 Task: Create a task  Create a new online booking system for a conference center , assign it to team member softage.2@softage.net in the project AgileRapid and update the status of the task to  On Track  , set the priority of the task to High
Action: Mouse moved to (532, 443)
Screenshot: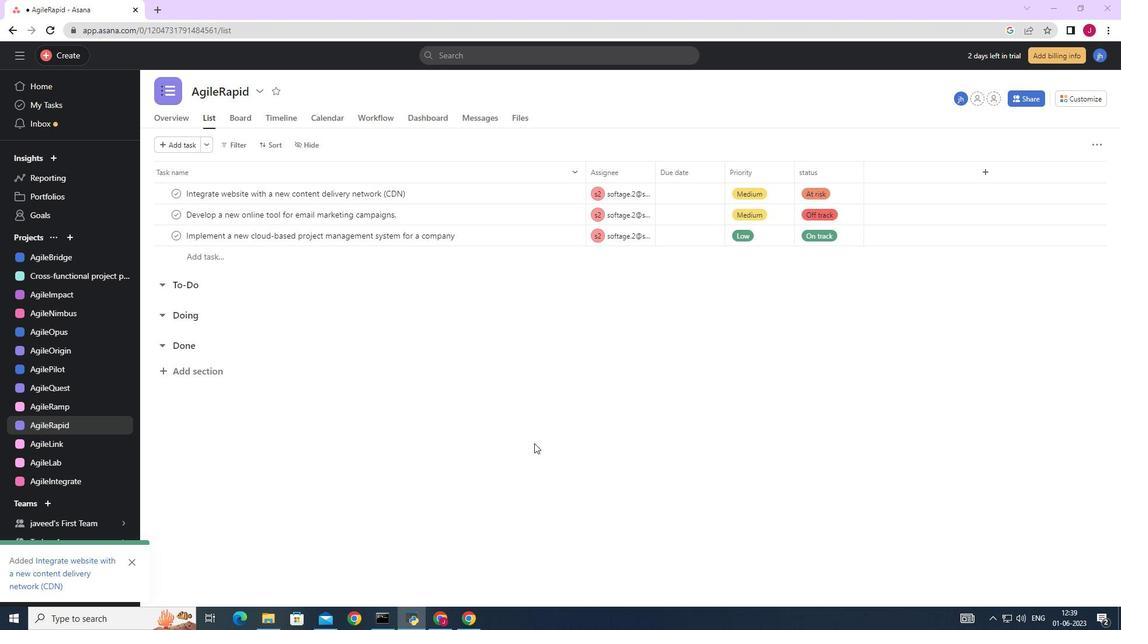 
Action: Mouse scrolled (532, 443) with delta (0, 0)
Screenshot: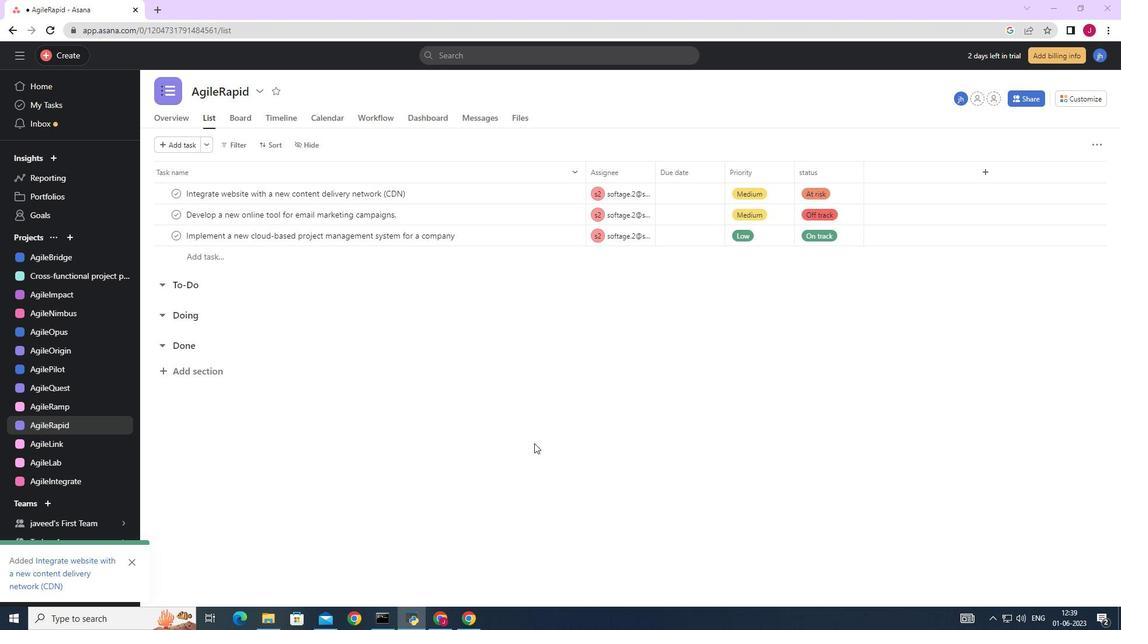 
Action: Mouse scrolled (532, 443) with delta (0, 0)
Screenshot: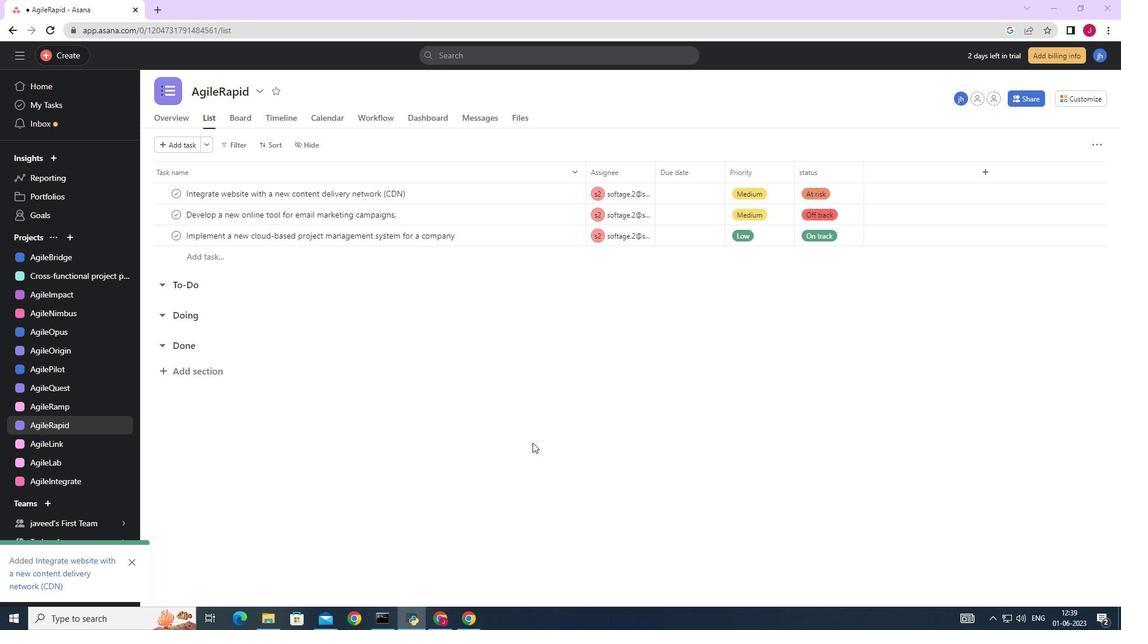 
Action: Mouse scrolled (532, 443) with delta (0, 0)
Screenshot: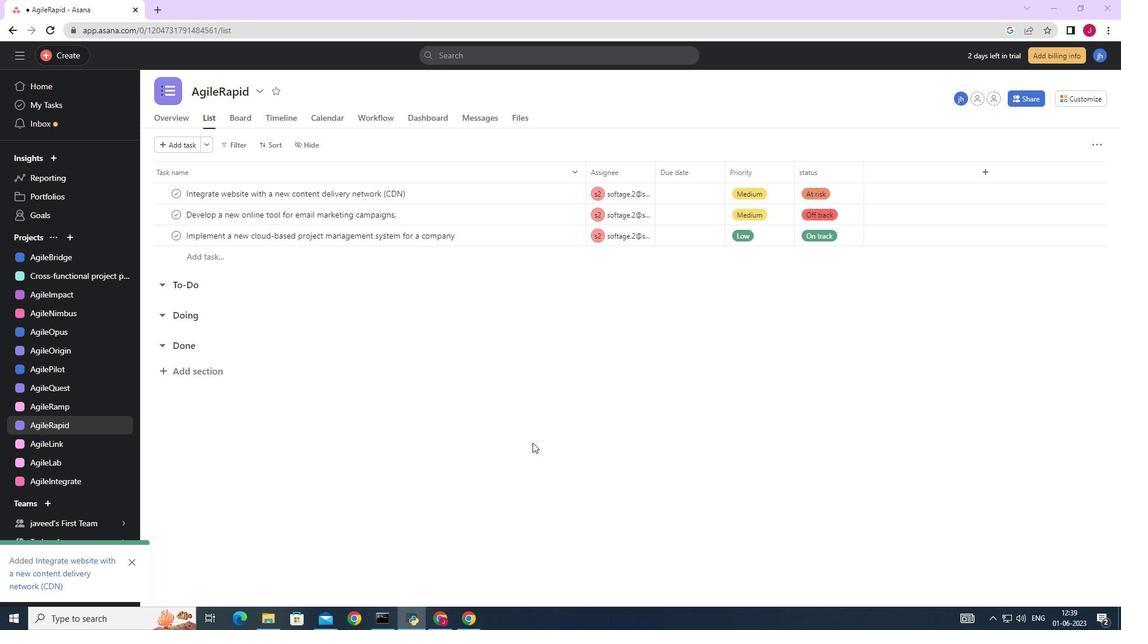 
Action: Mouse scrolled (532, 443) with delta (0, 0)
Screenshot: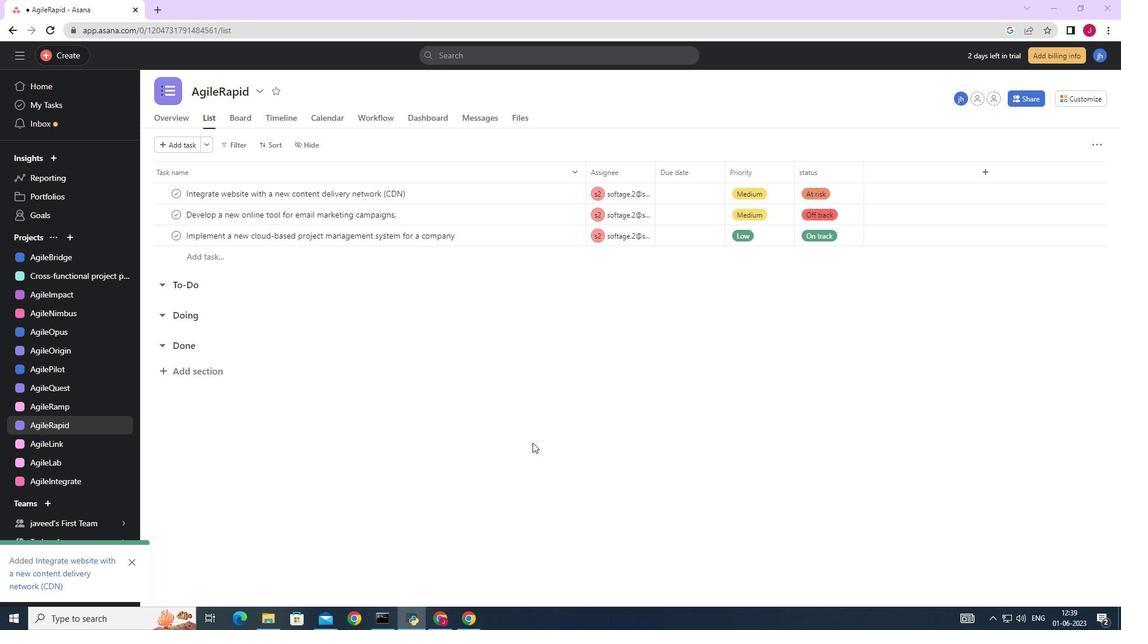 
Action: Mouse scrolled (532, 442) with delta (0, 0)
Screenshot: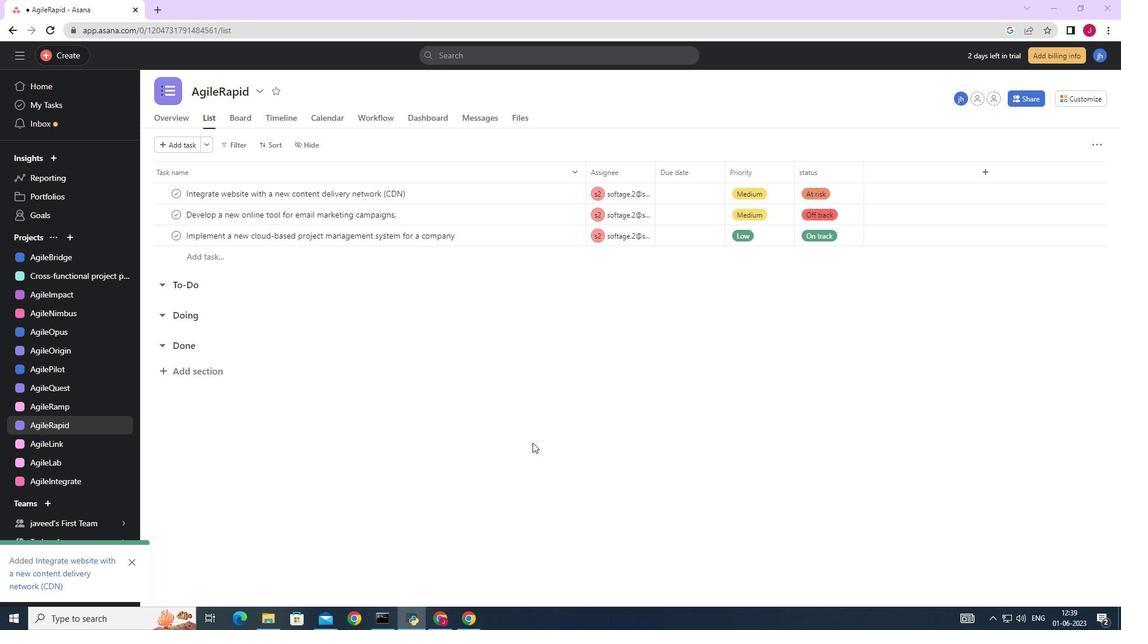 
Action: Mouse scrolled (532, 442) with delta (0, 0)
Screenshot: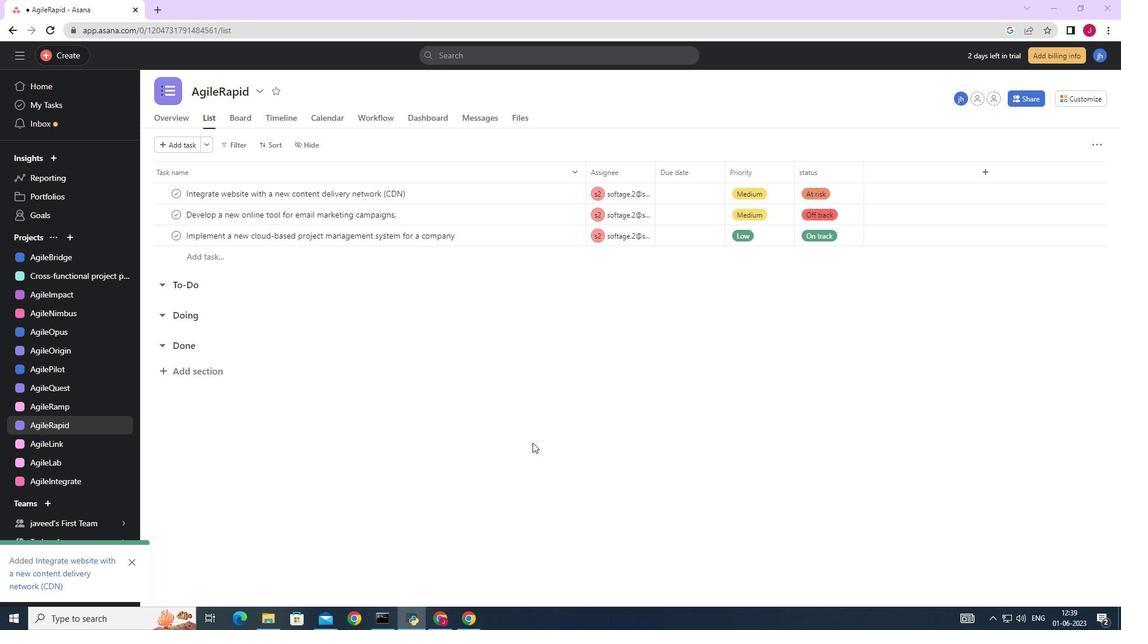 
Action: Mouse scrolled (532, 442) with delta (0, 0)
Screenshot: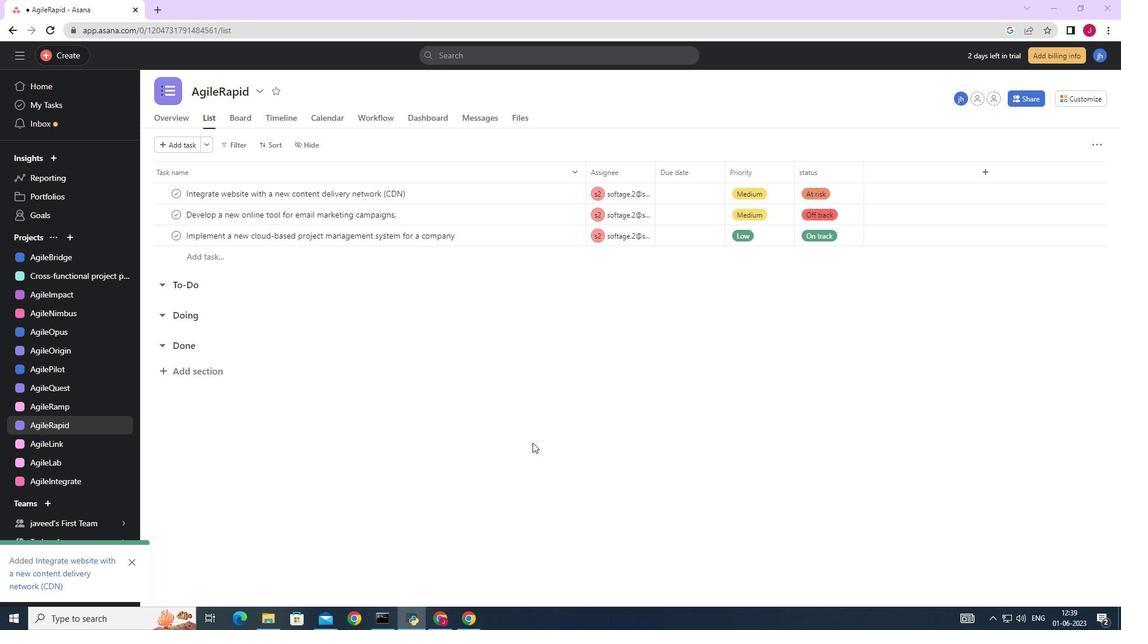 
Action: Mouse scrolled (532, 442) with delta (0, 0)
Screenshot: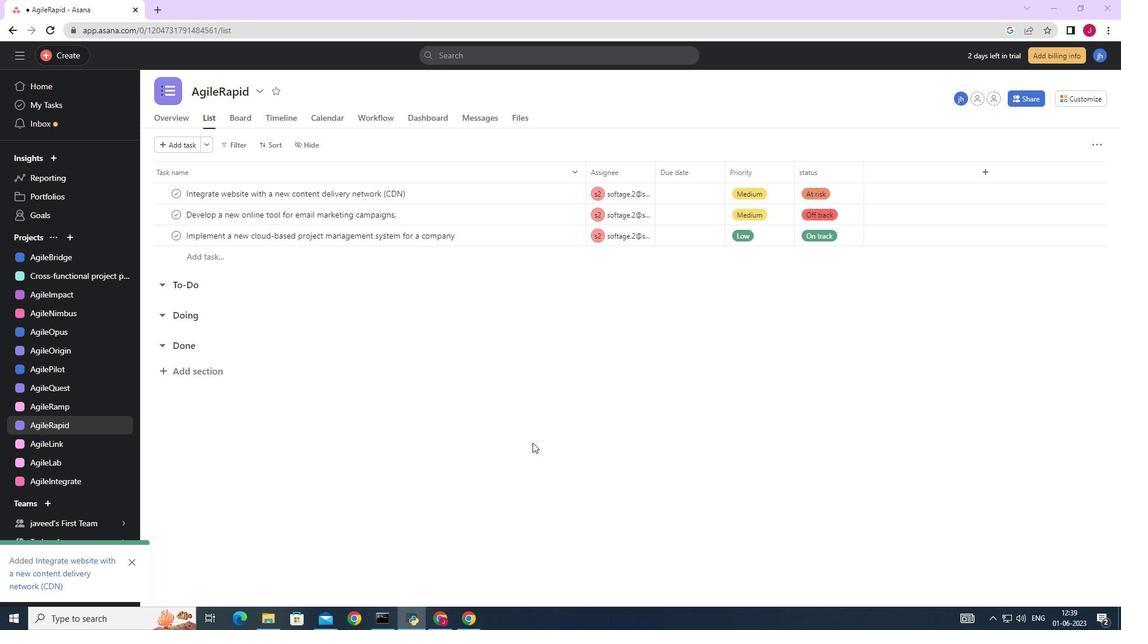 
Action: Mouse scrolled (532, 443) with delta (0, 0)
Screenshot: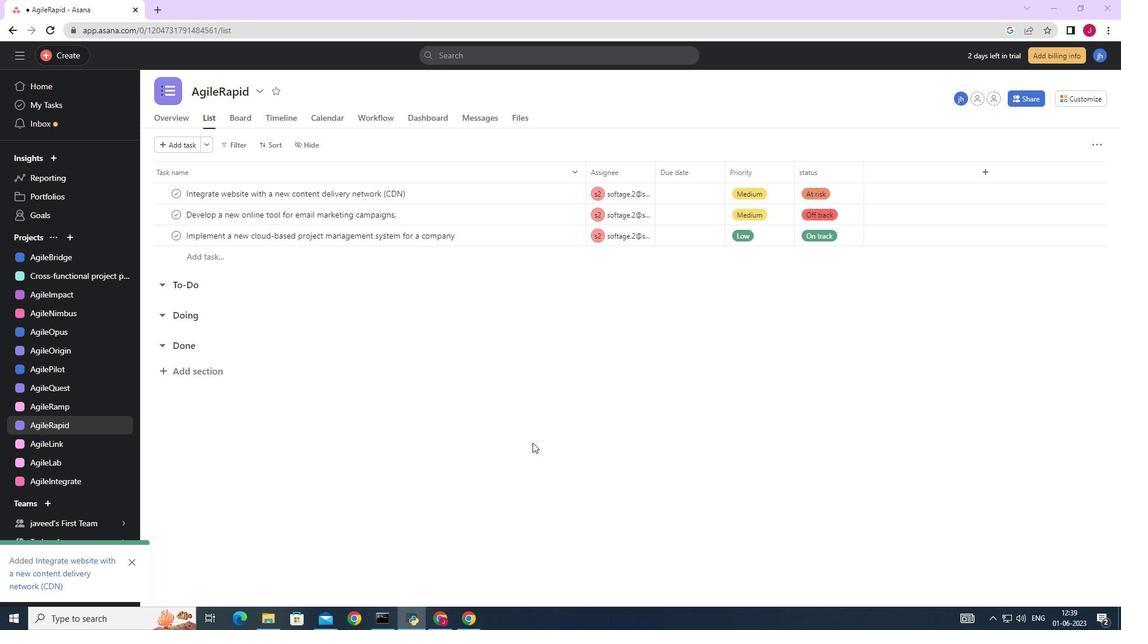 
Action: Mouse scrolled (532, 443) with delta (0, 0)
Screenshot: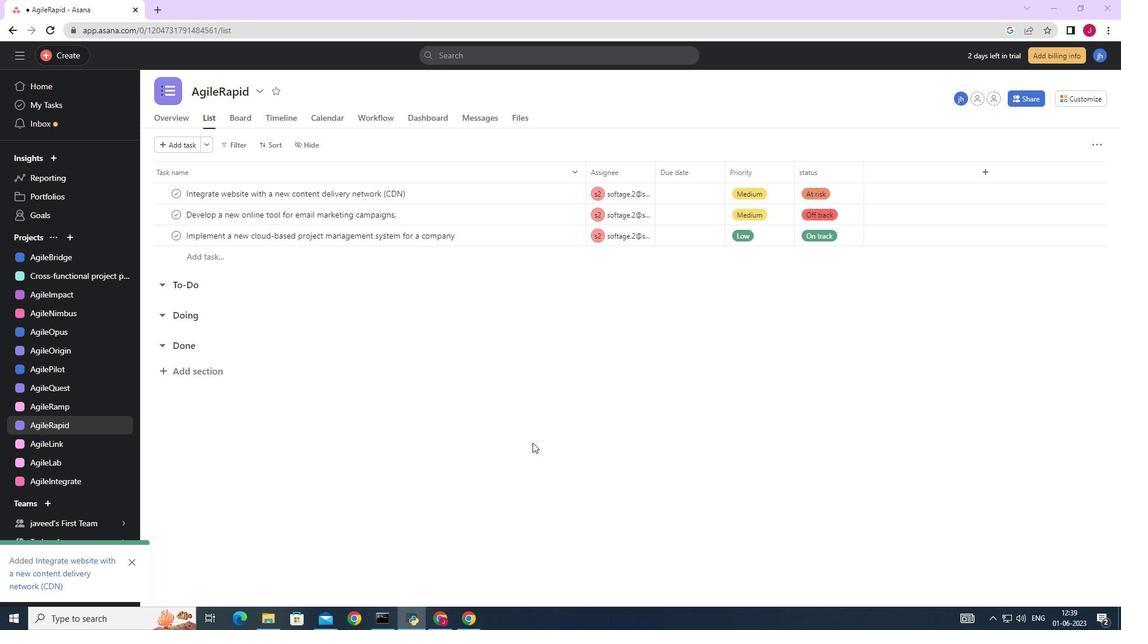 
Action: Mouse scrolled (532, 443) with delta (0, 0)
Screenshot: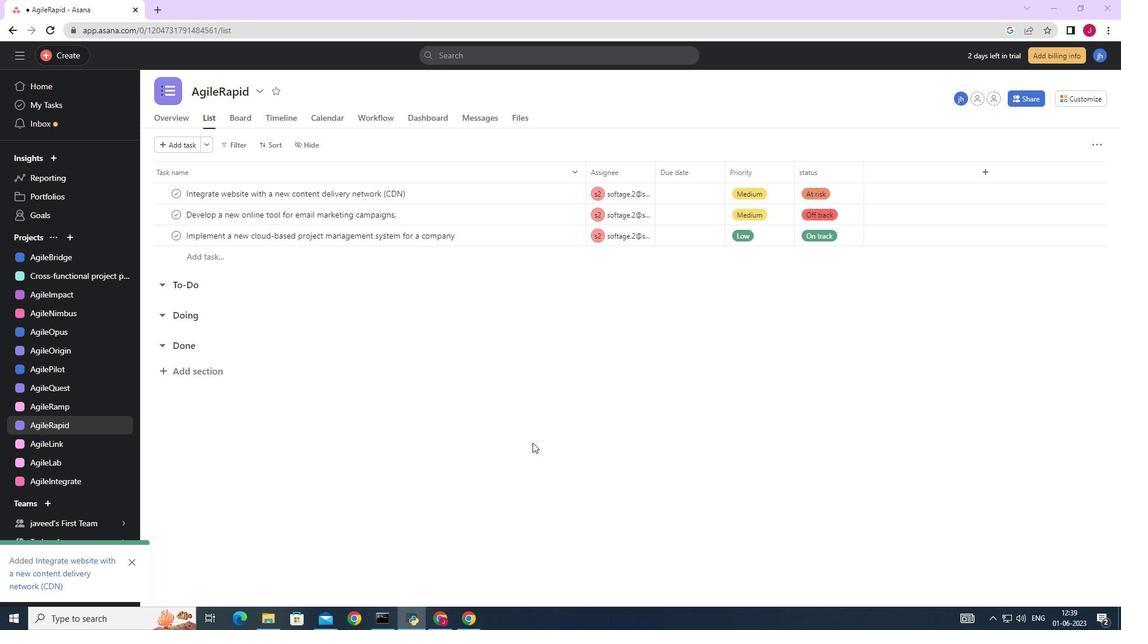 
Action: Mouse scrolled (532, 443) with delta (0, 0)
Screenshot: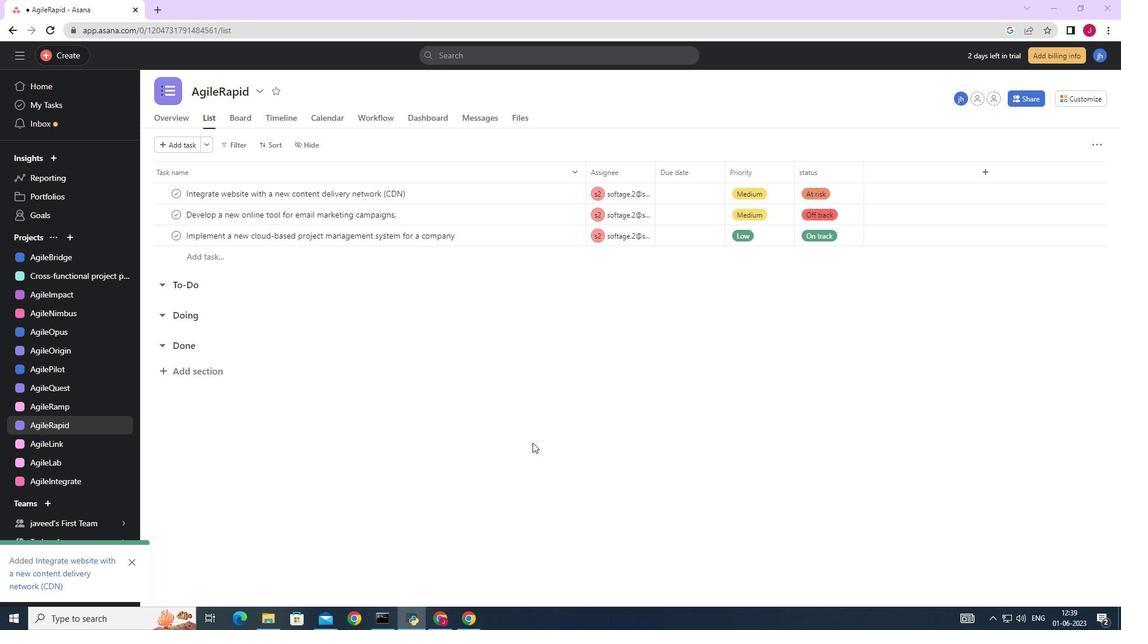 
Action: Mouse scrolled (532, 442) with delta (0, 0)
Screenshot: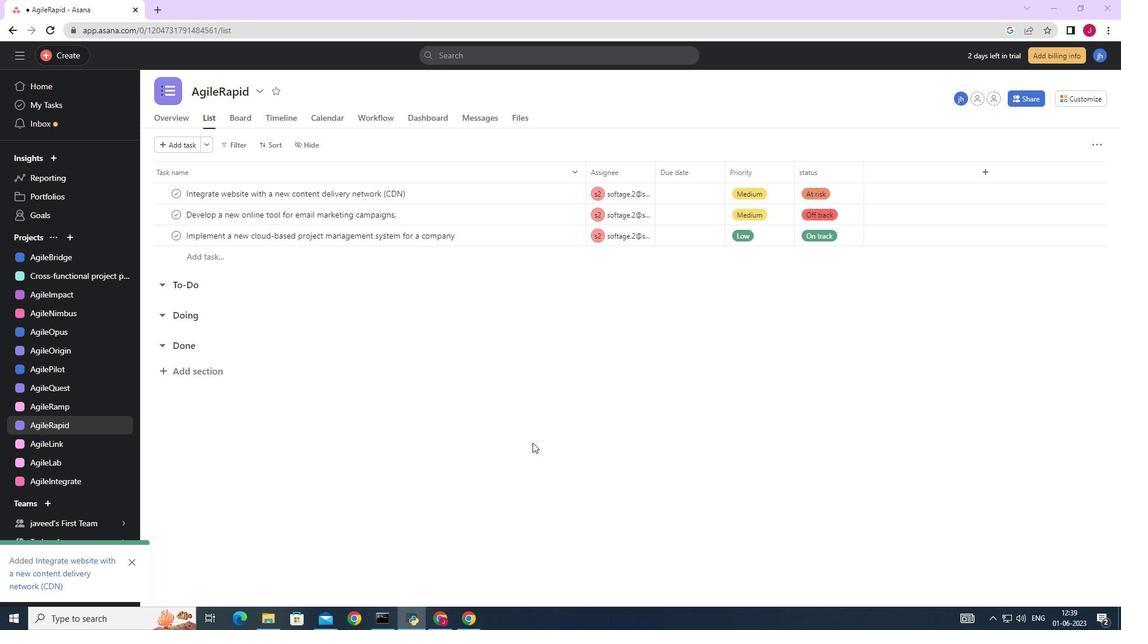 
Action: Mouse scrolled (532, 442) with delta (0, 0)
Screenshot: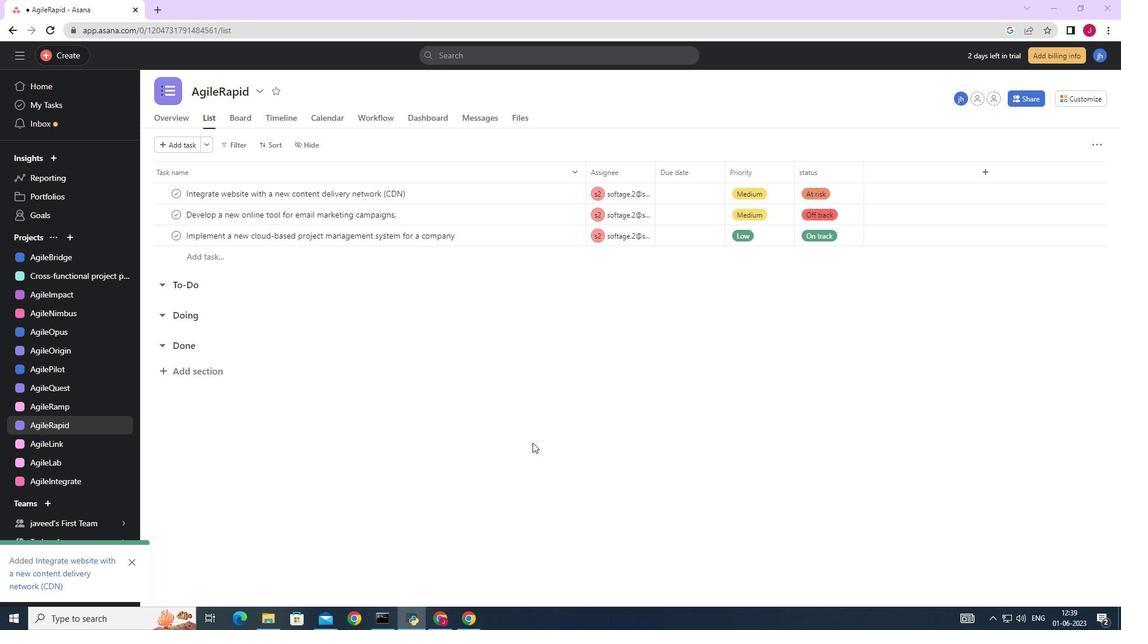 
Action: Mouse scrolled (532, 442) with delta (0, 0)
Screenshot: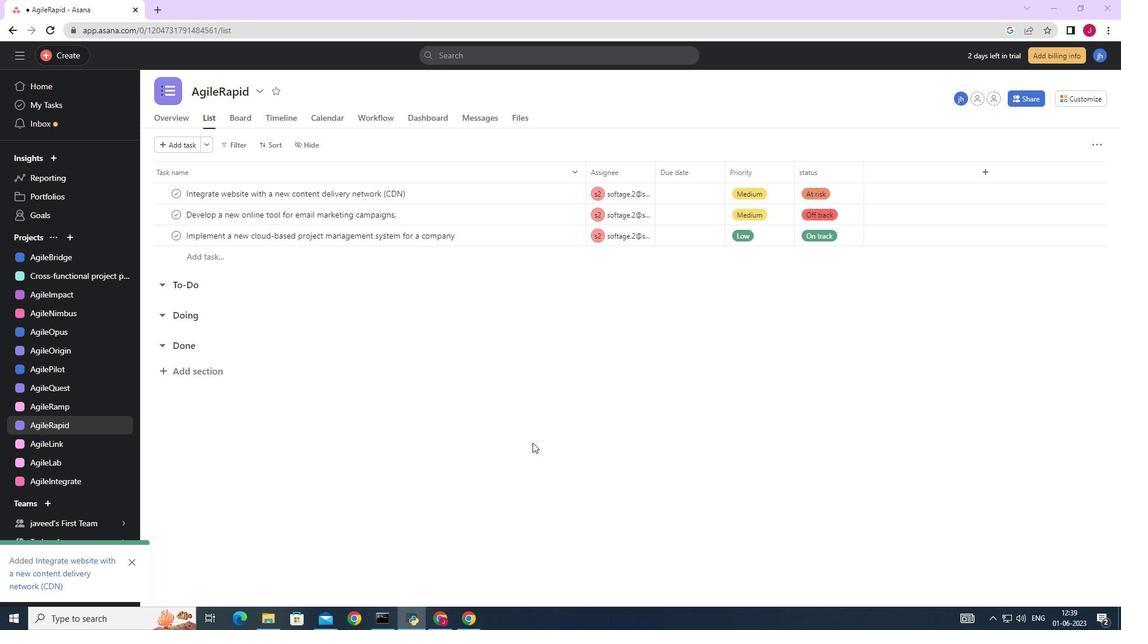 
Action: Mouse scrolled (532, 443) with delta (0, 0)
Screenshot: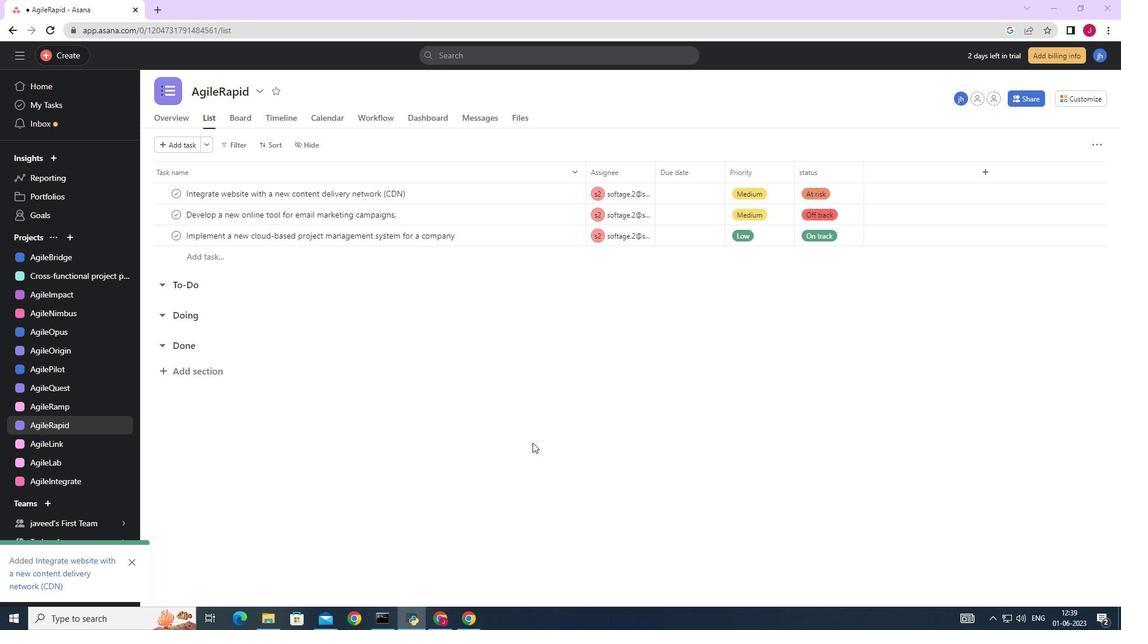 
Action: Mouse scrolled (532, 443) with delta (0, 0)
Screenshot: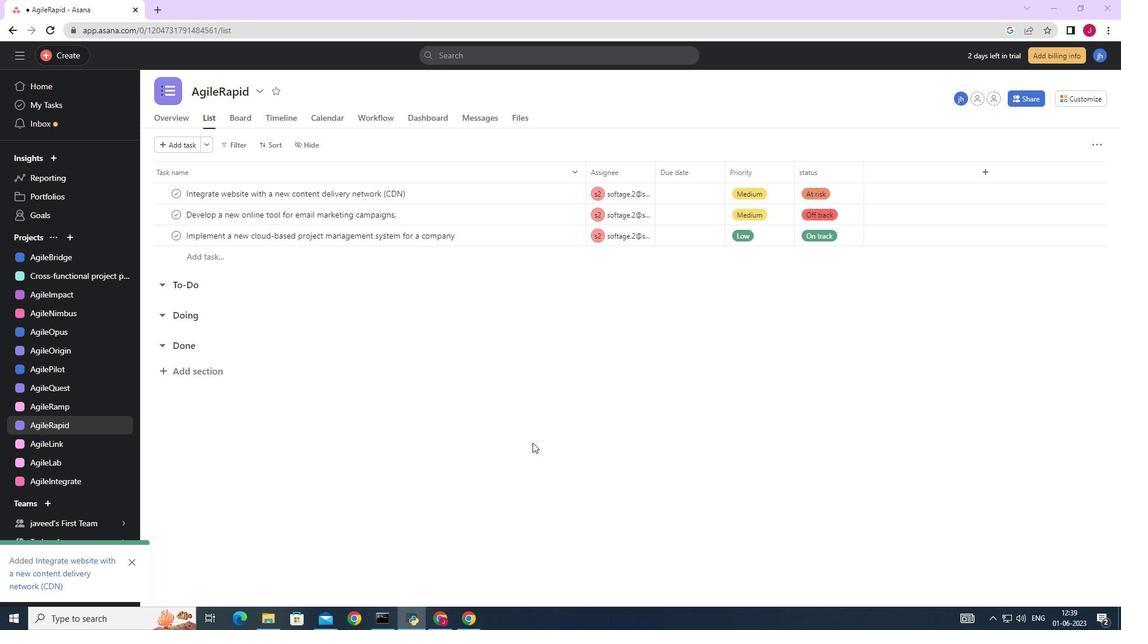 
Action: Mouse scrolled (532, 443) with delta (0, 0)
Screenshot: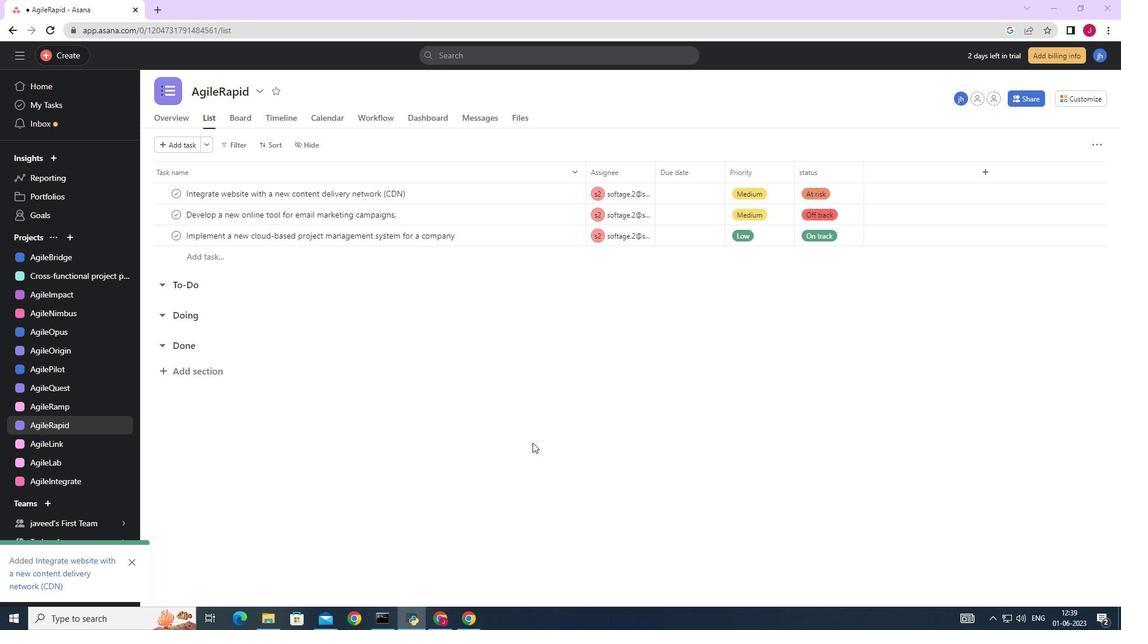 
Action: Mouse scrolled (532, 443) with delta (0, 0)
Screenshot: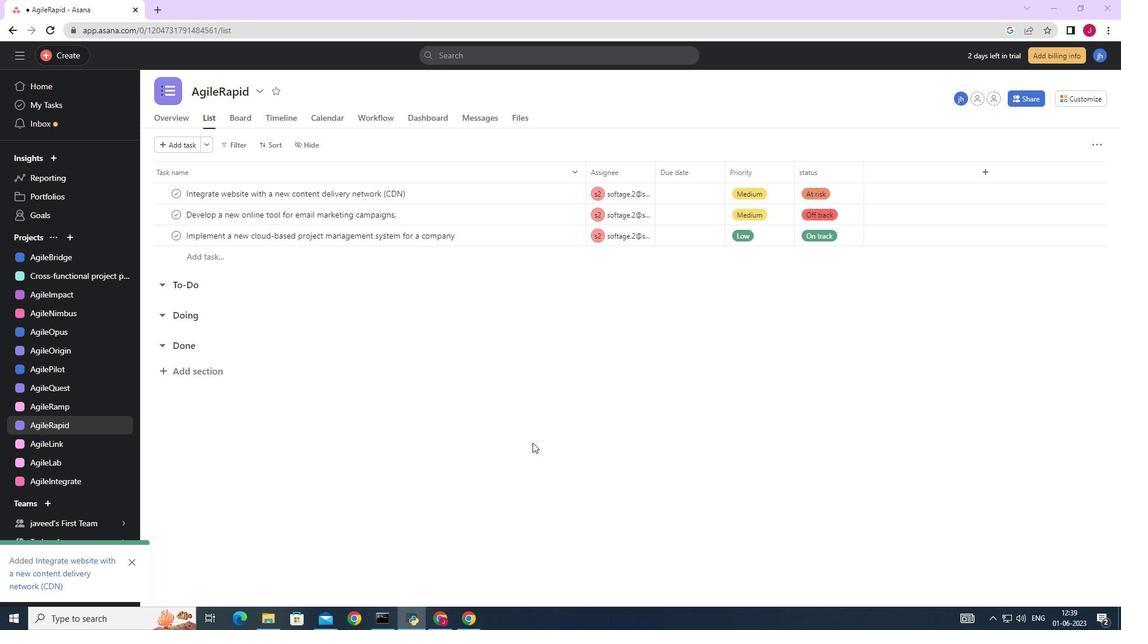 
Action: Mouse moved to (69, 58)
Screenshot: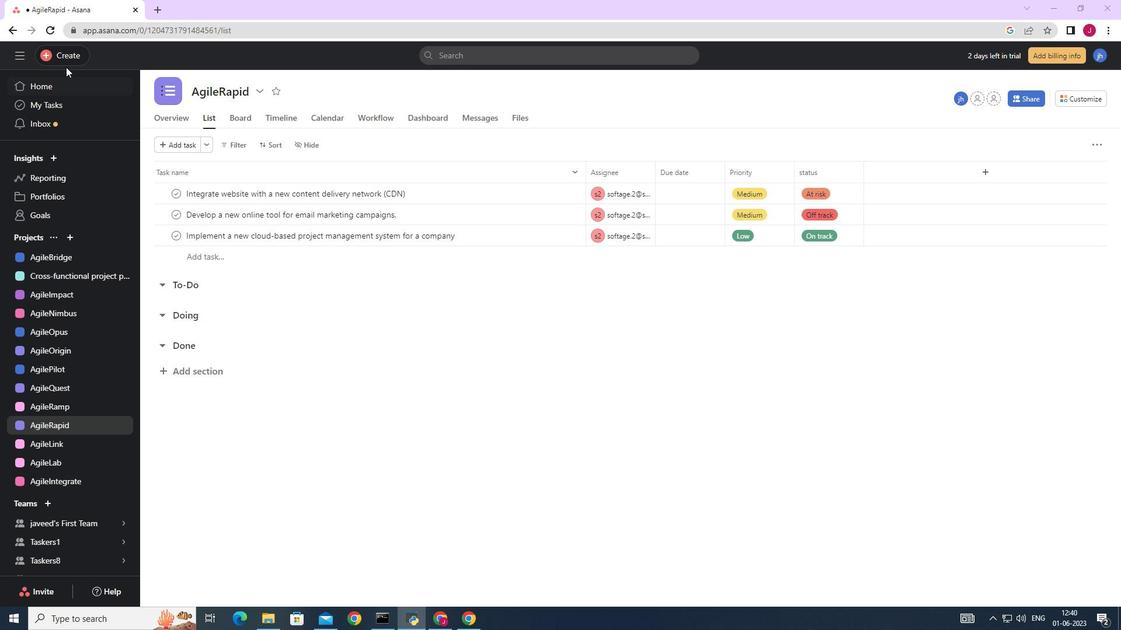 
Action: Mouse pressed left at (69, 58)
Screenshot: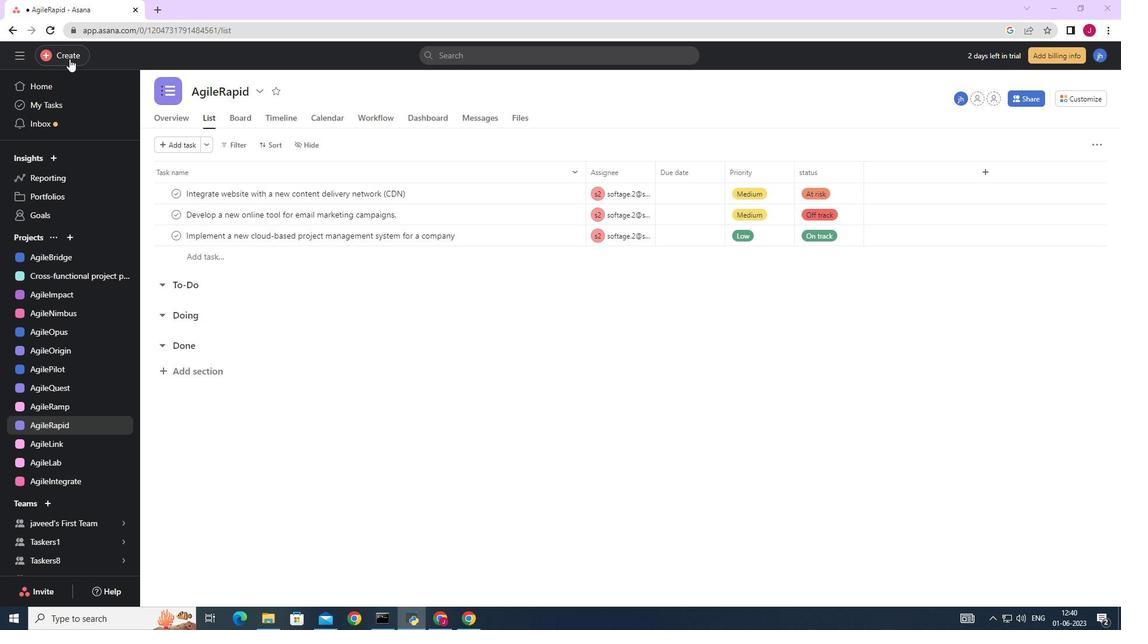 
Action: Mouse moved to (154, 56)
Screenshot: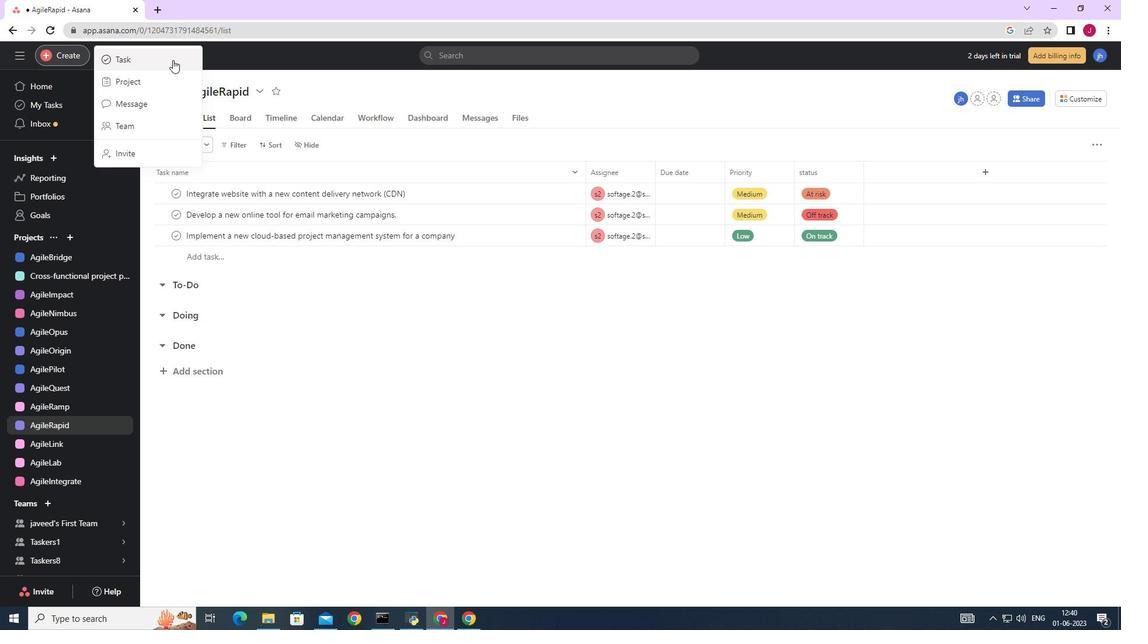 
Action: Mouse pressed left at (154, 56)
Screenshot: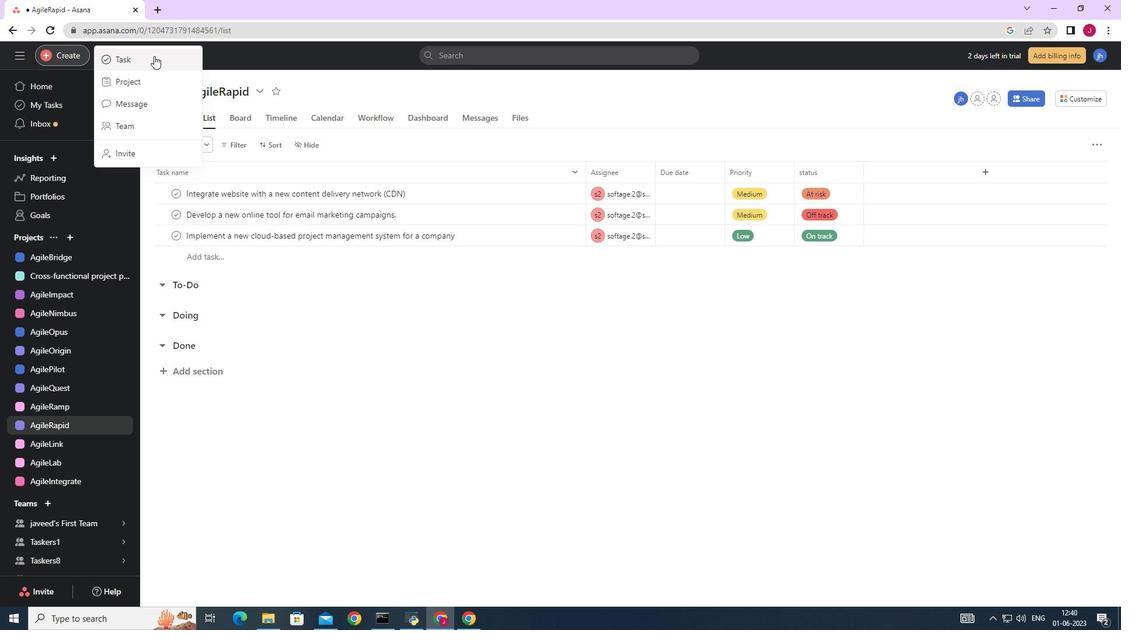 
Action: Mouse moved to (914, 387)
Screenshot: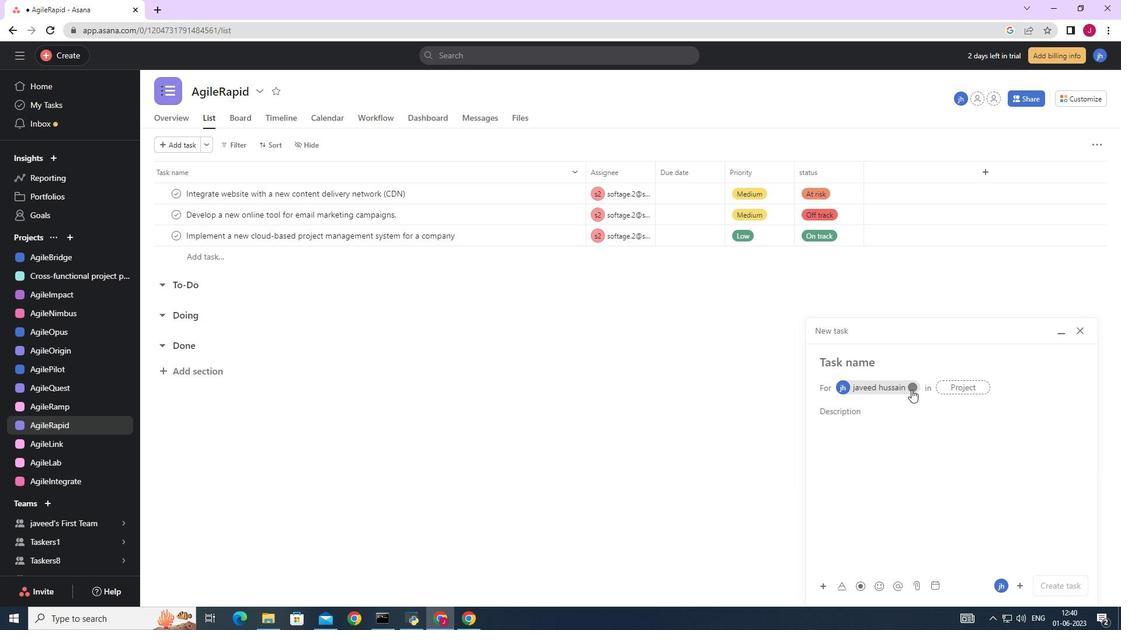 
Action: Mouse pressed left at (914, 387)
Screenshot: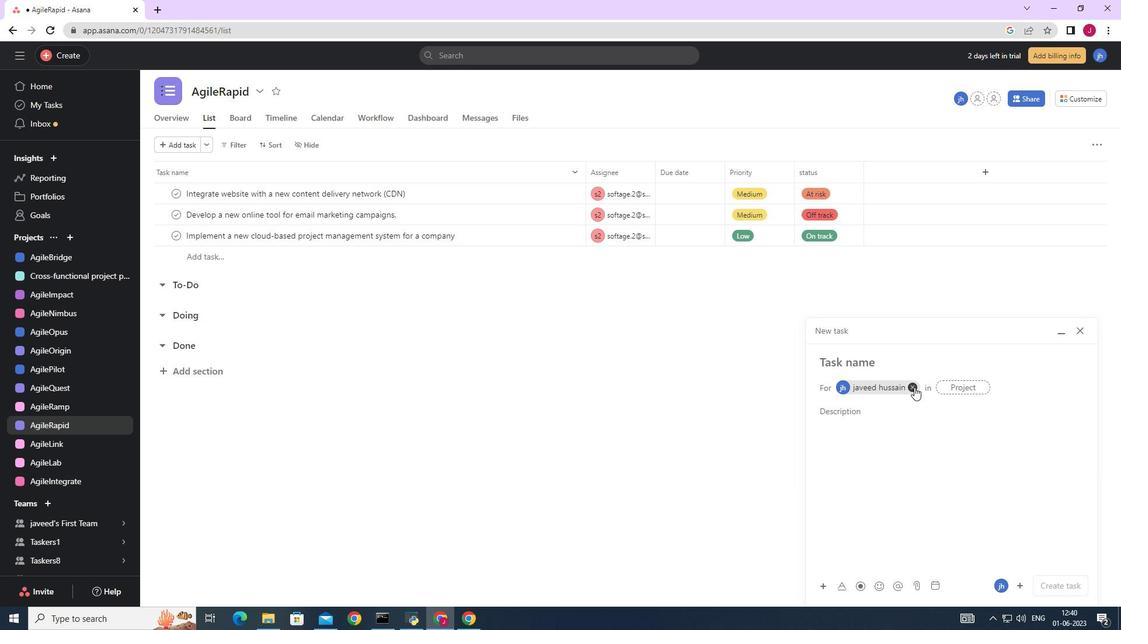 
Action: Mouse moved to (850, 362)
Screenshot: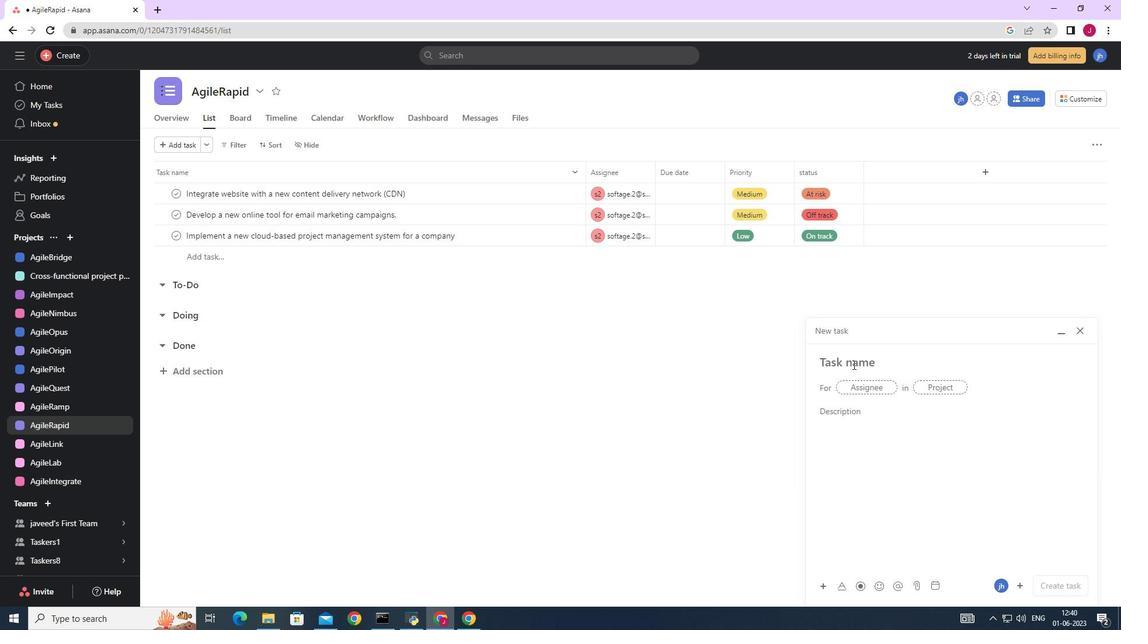 
Action: Mouse pressed left at (850, 362)
Screenshot: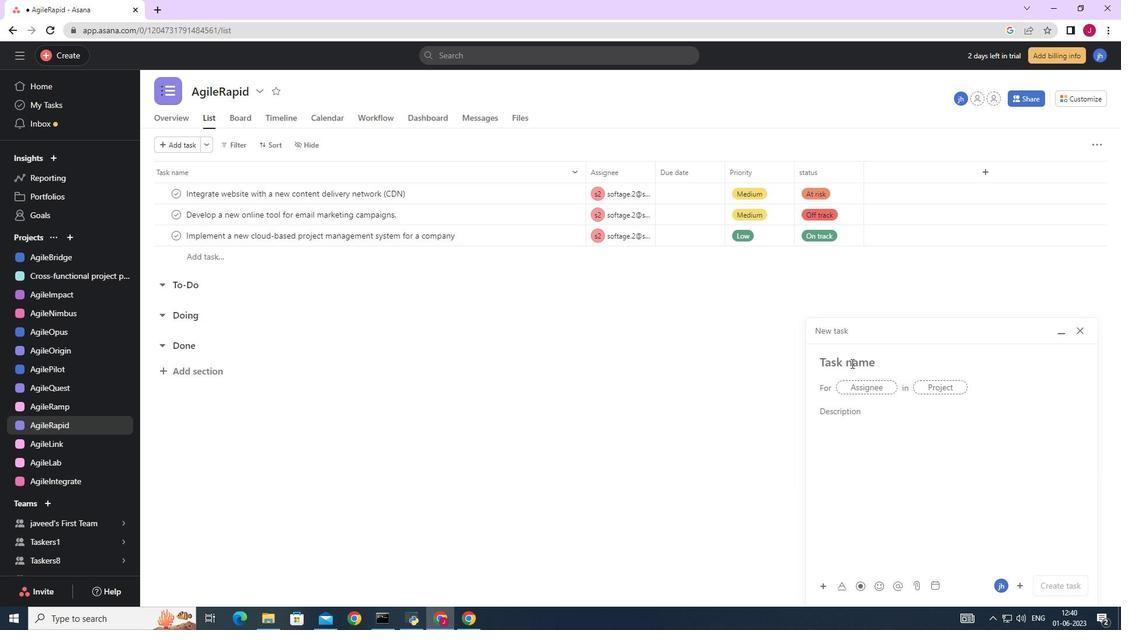 
Action: Key pressed <Key.caps_lock><Key.caps_lock>c<Key.caps_lock>RET<Key.backspace>ATE<Key.space>A<Key.space>NEW<Key.space><Key.caps_lock>o<Key.caps_lock>NLINE<Key.space>BOOKING<Key.space>SYSTEM<Key.space>FOR<Key.space>A<Key.space>C<Key.backspace>CONFERENCE<Key.space>CENTER
Screenshot: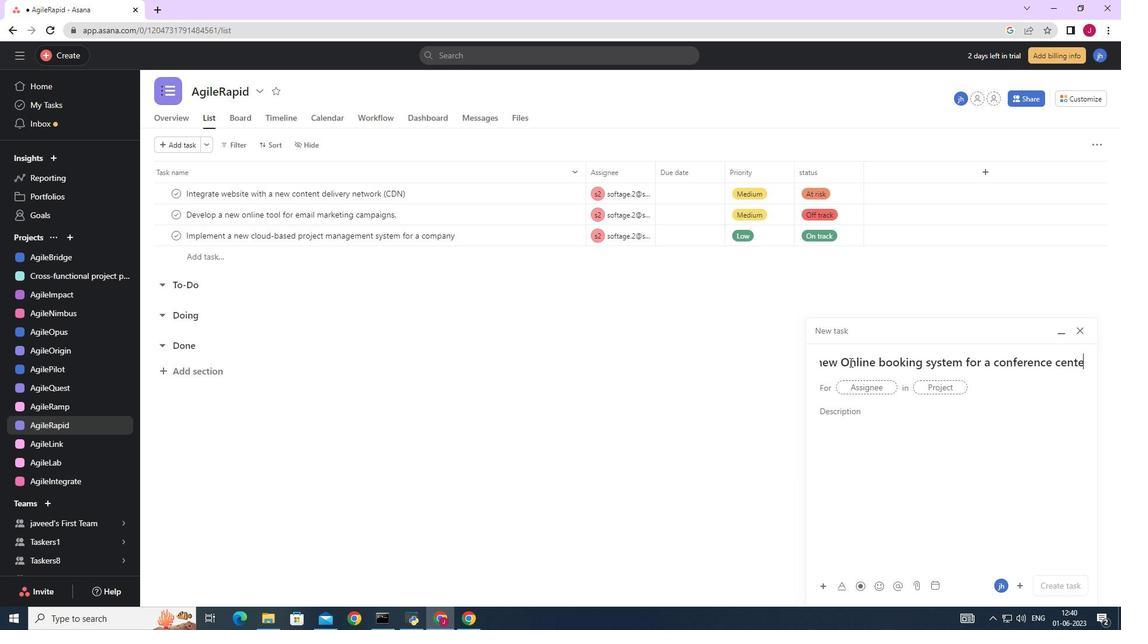 
Action: Mouse moved to (876, 393)
Screenshot: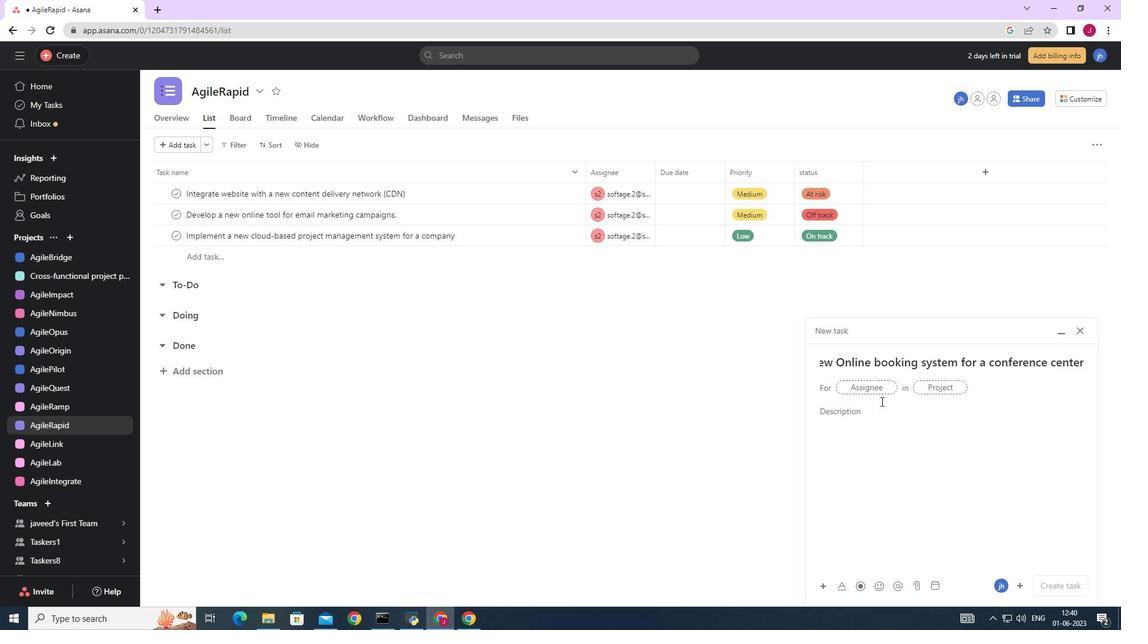 
Action: Mouse pressed left at (876, 393)
Screenshot: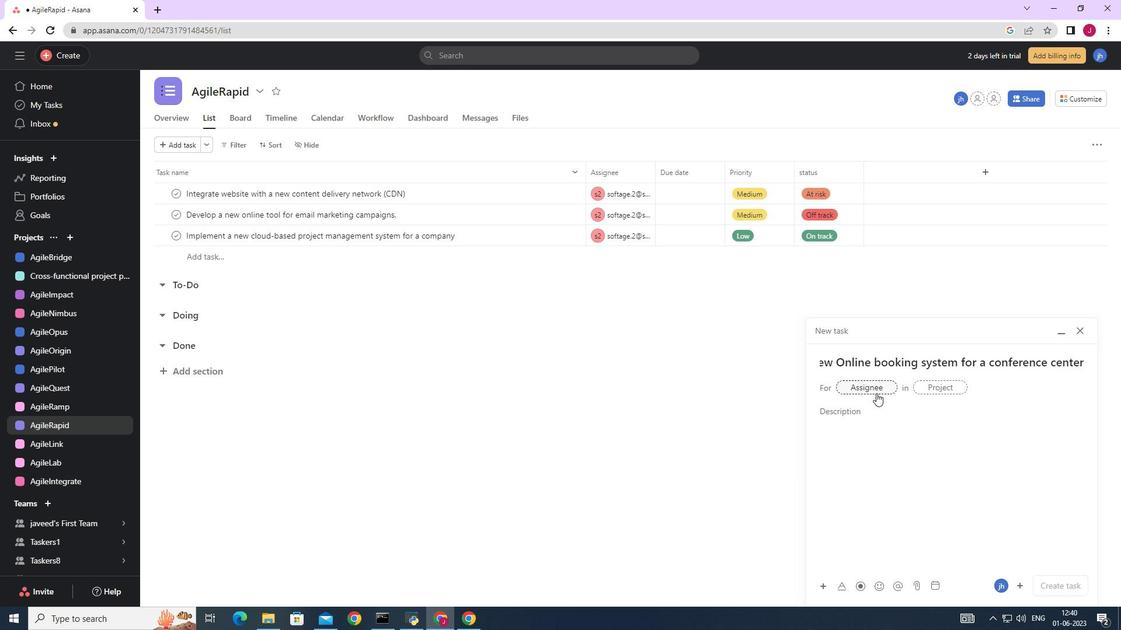
Action: Key pressed SOFTAGE.2
Screenshot: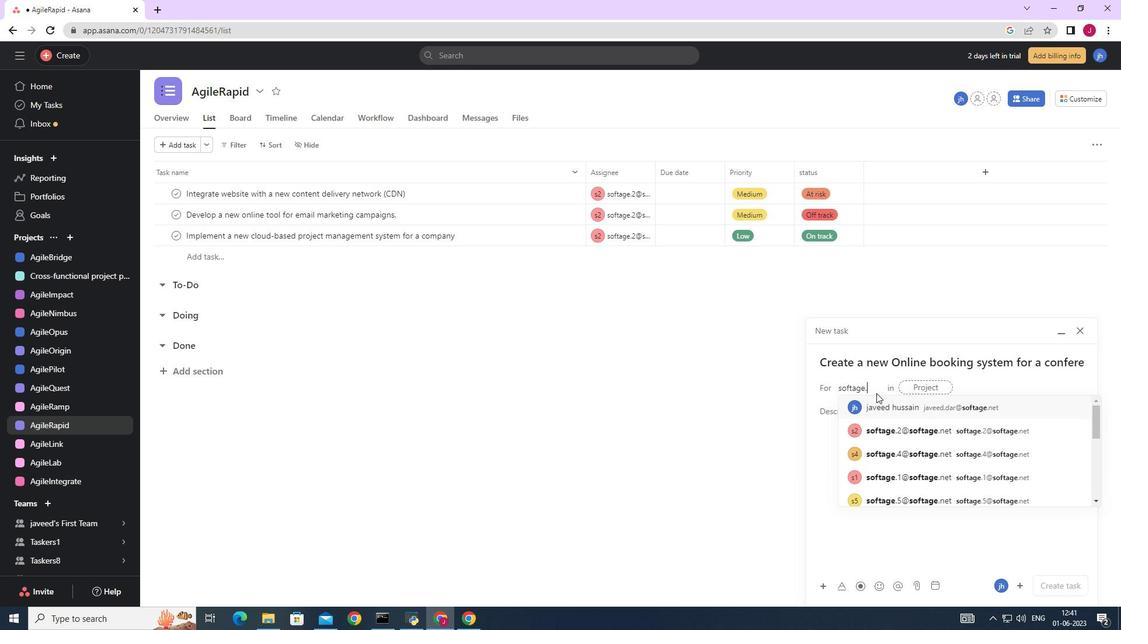 
Action: Mouse moved to (891, 408)
Screenshot: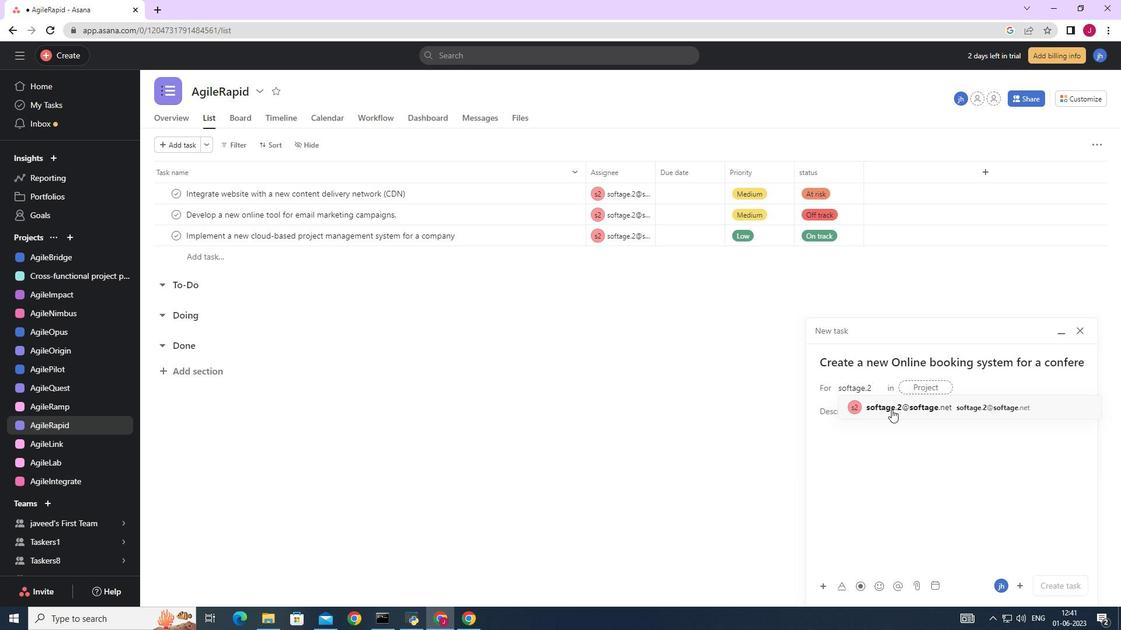 
Action: Mouse pressed left at (891, 408)
Screenshot: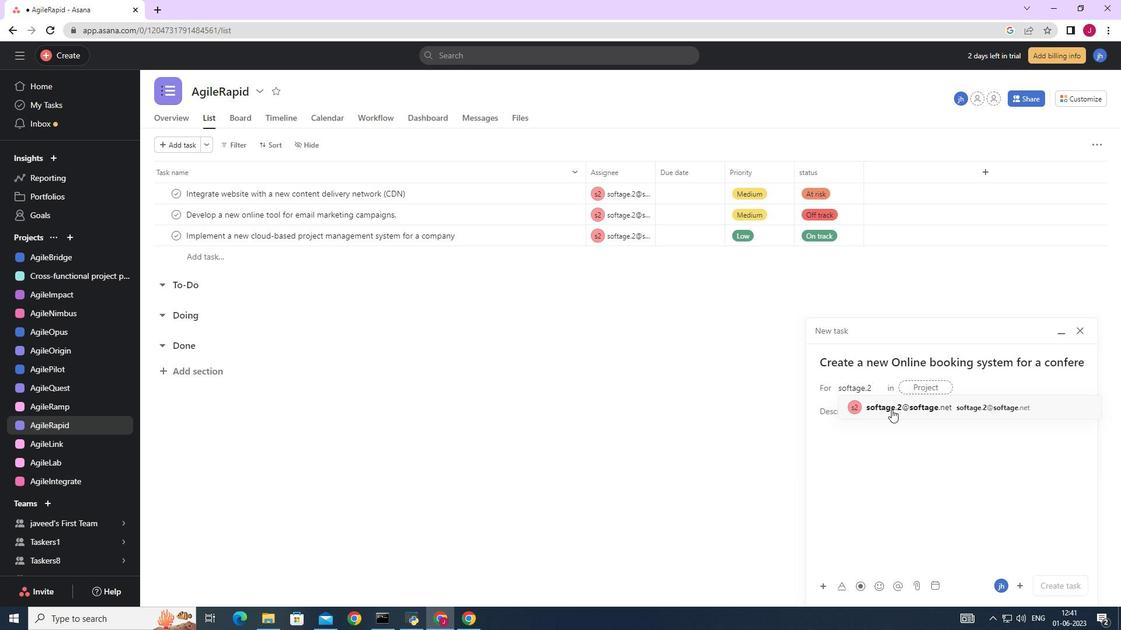 
Action: Mouse moved to (739, 405)
Screenshot: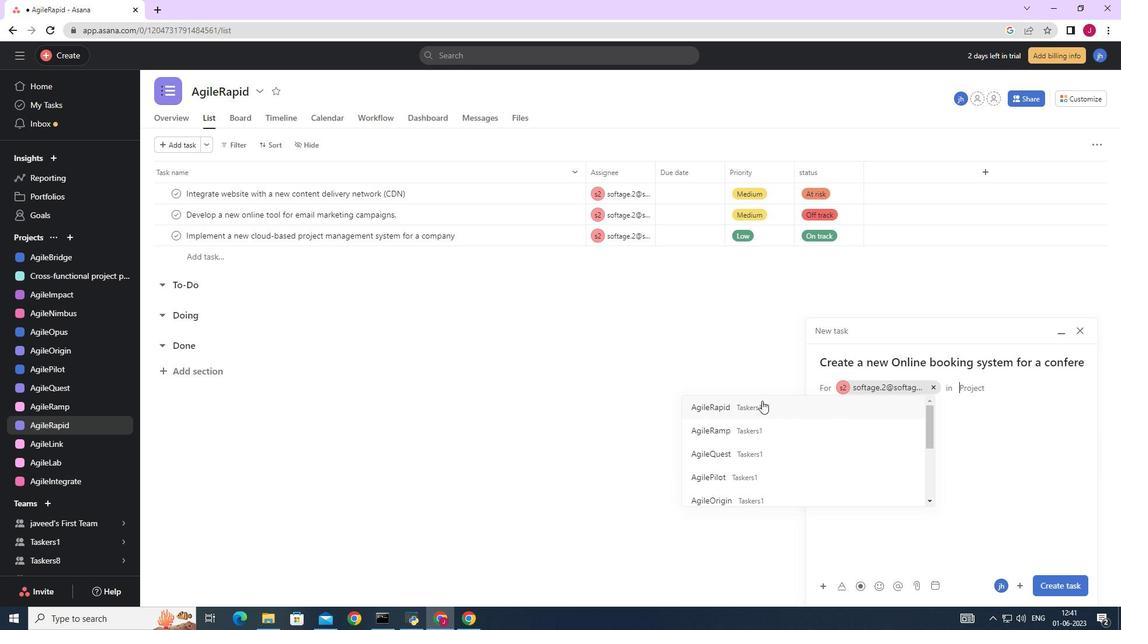 
Action: Mouse pressed left at (739, 405)
Screenshot: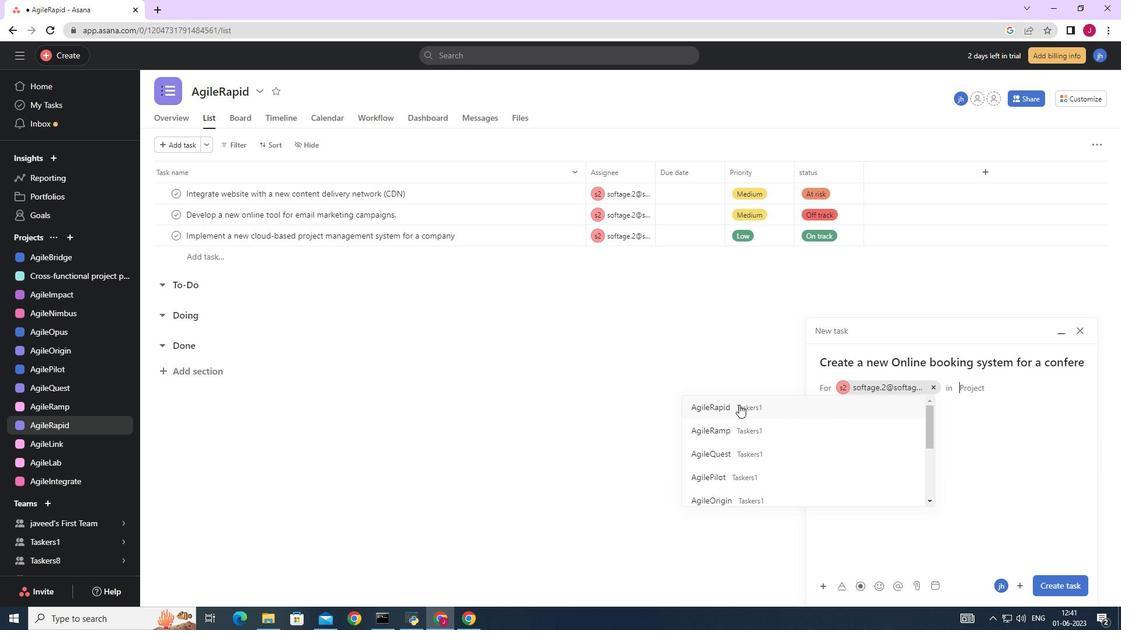 
Action: Mouse moved to (883, 413)
Screenshot: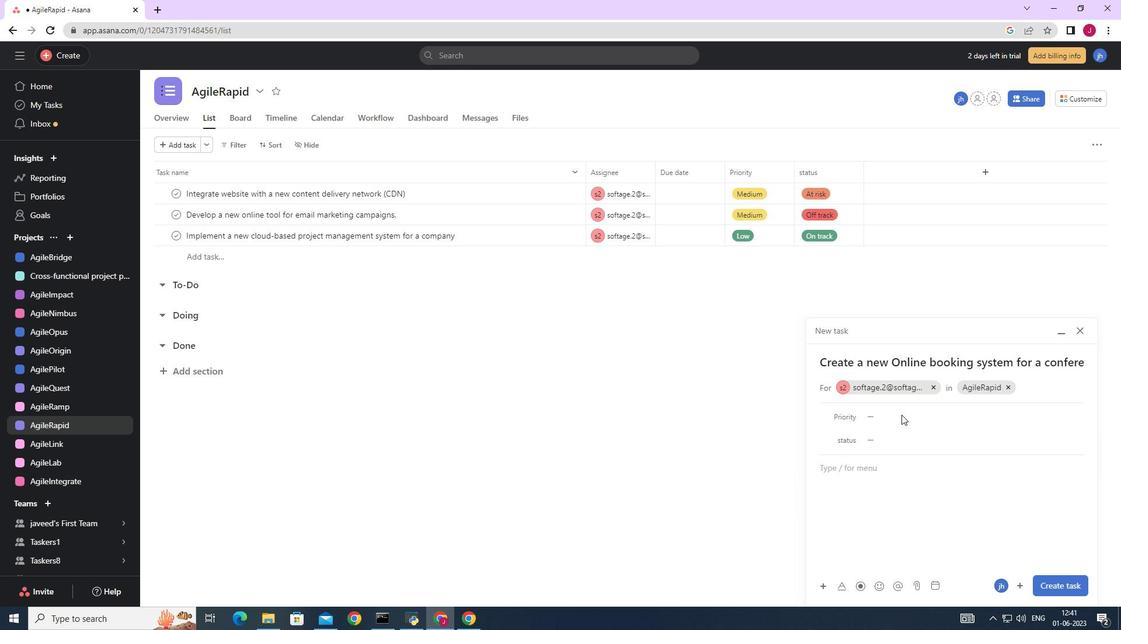 
Action: Mouse pressed left at (883, 413)
Screenshot: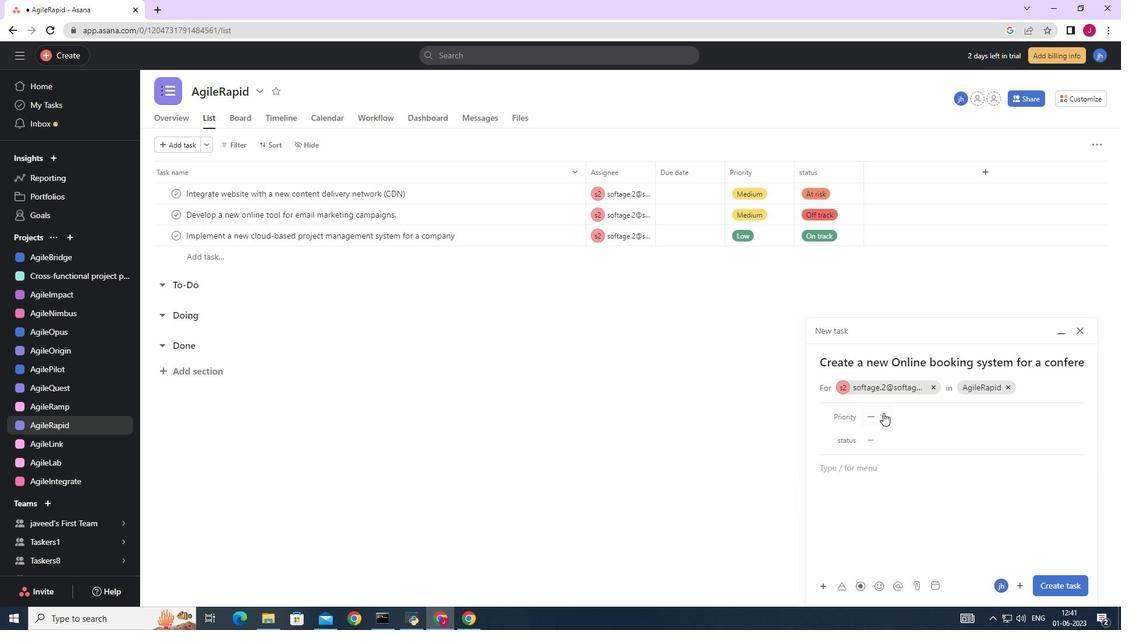
Action: Mouse moved to (900, 456)
Screenshot: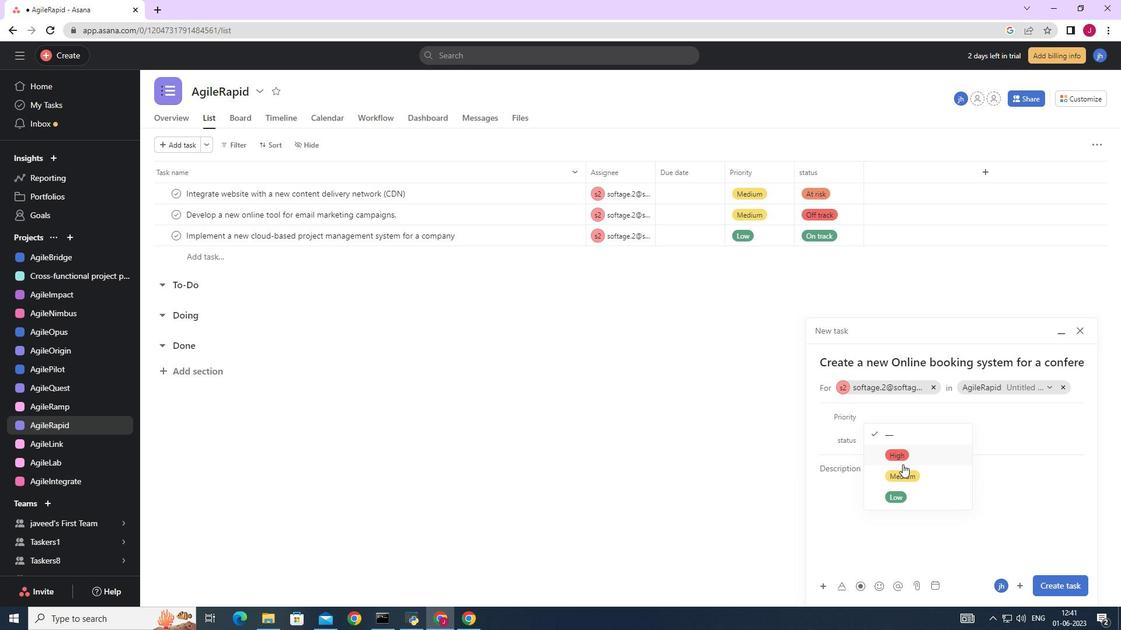 
Action: Mouse pressed left at (900, 456)
Screenshot: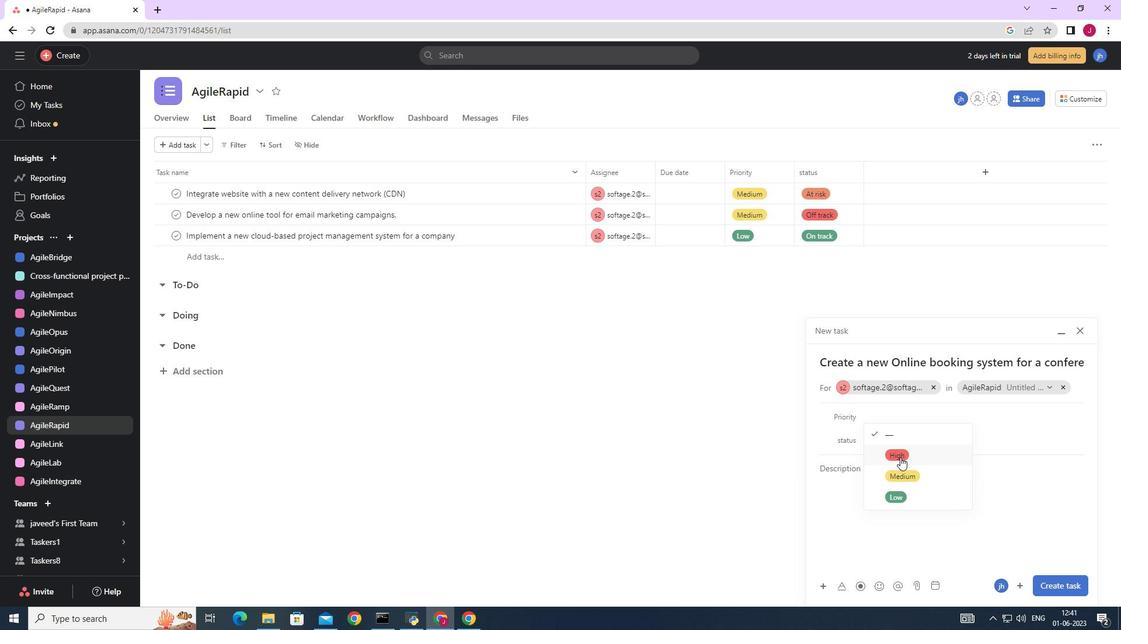 
Action: Mouse moved to (883, 437)
Screenshot: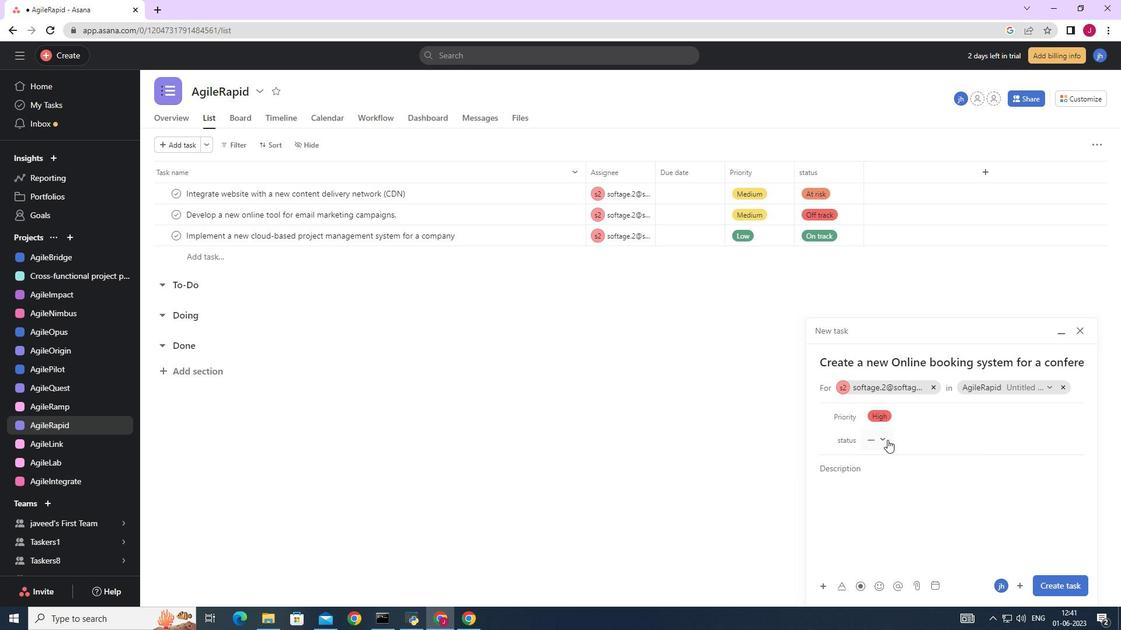 
Action: Mouse pressed left at (883, 437)
Screenshot: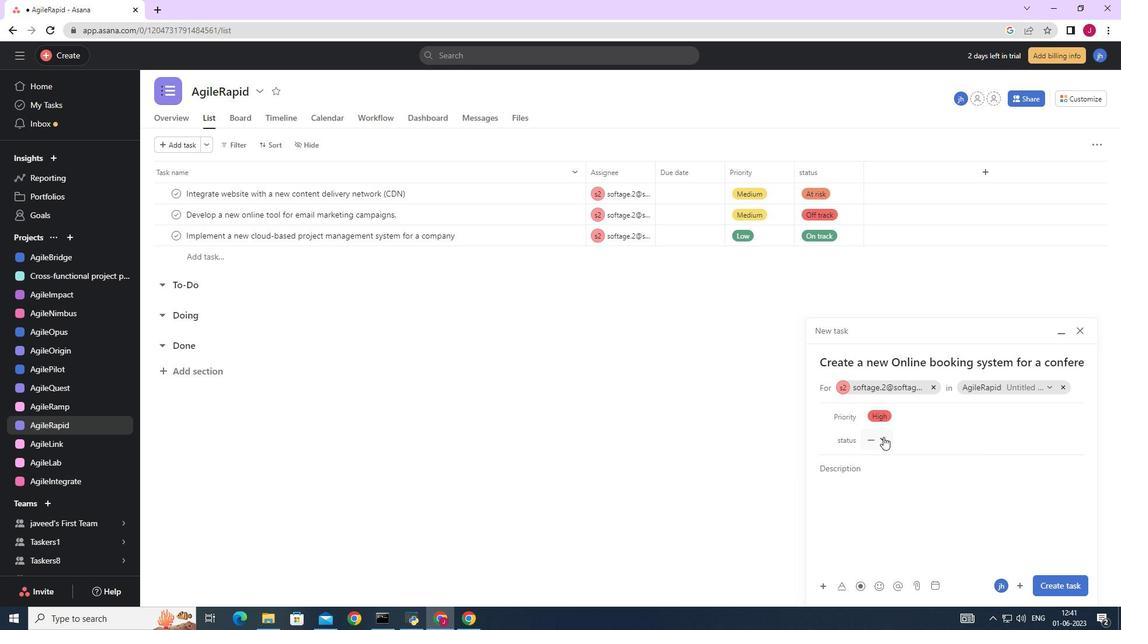 
Action: Mouse moved to (902, 475)
Screenshot: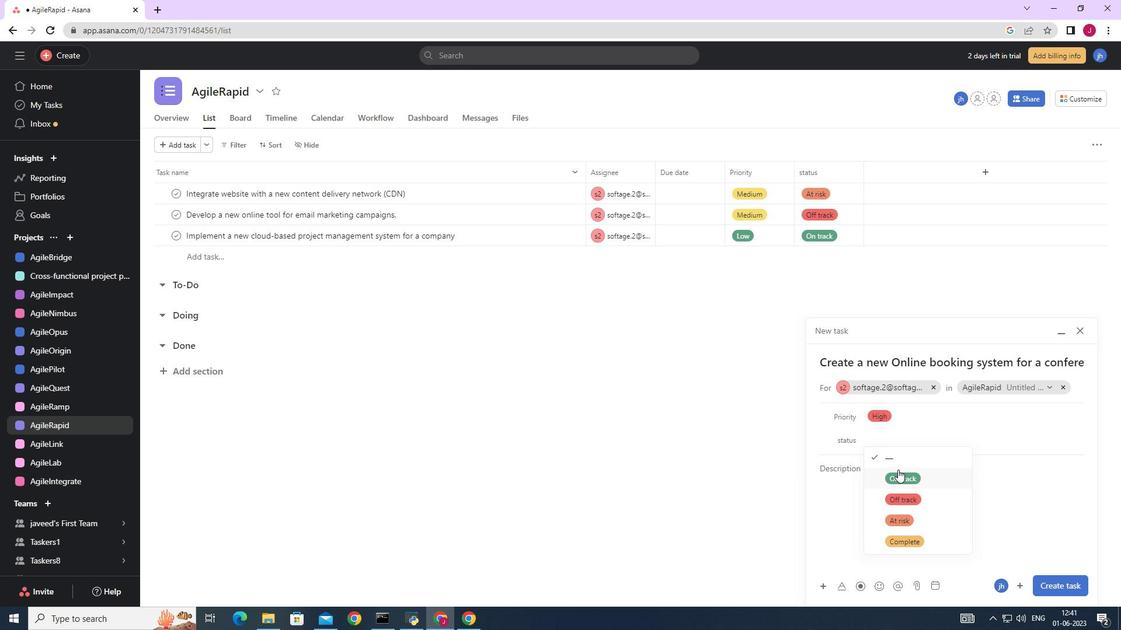 
Action: Mouse pressed left at (902, 475)
Screenshot: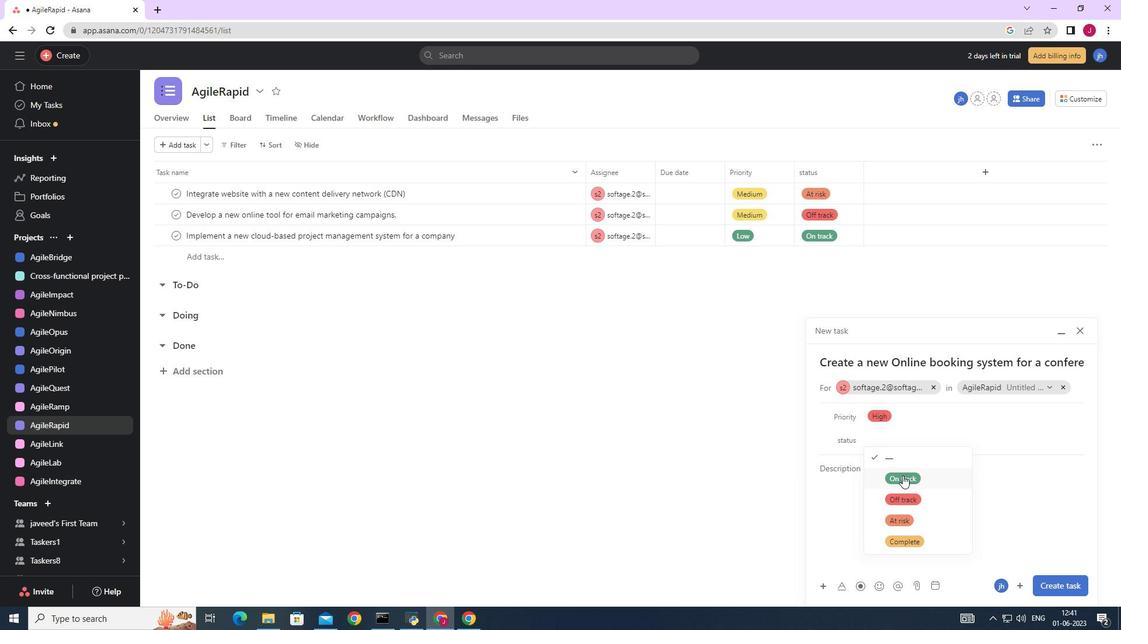 
Action: Mouse moved to (1053, 583)
Screenshot: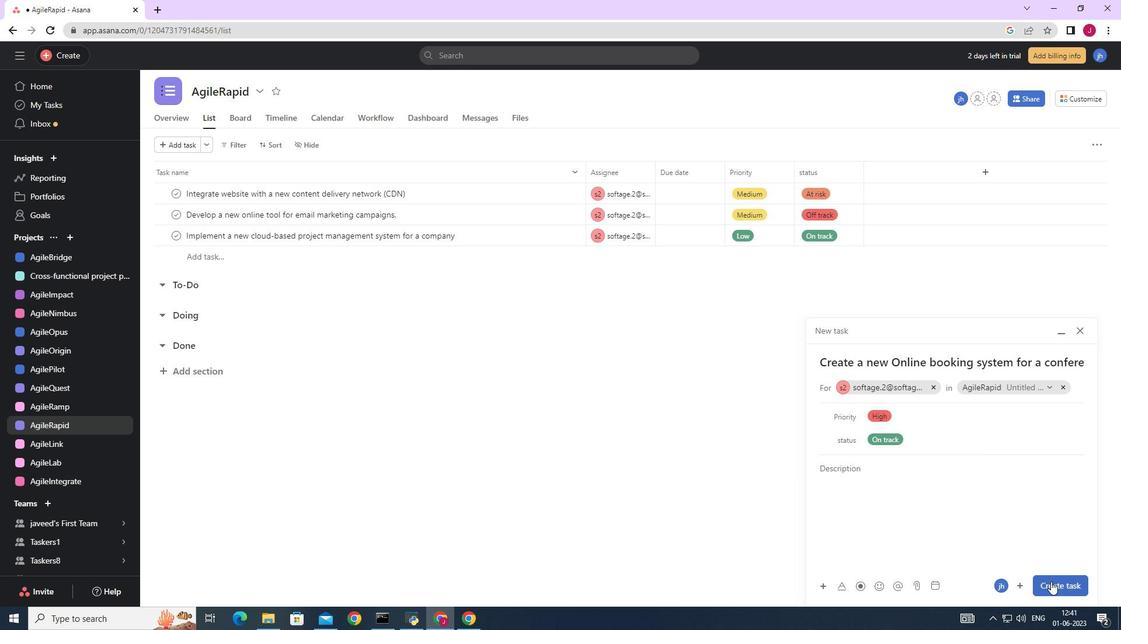 
Action: Mouse pressed left at (1053, 583)
Screenshot: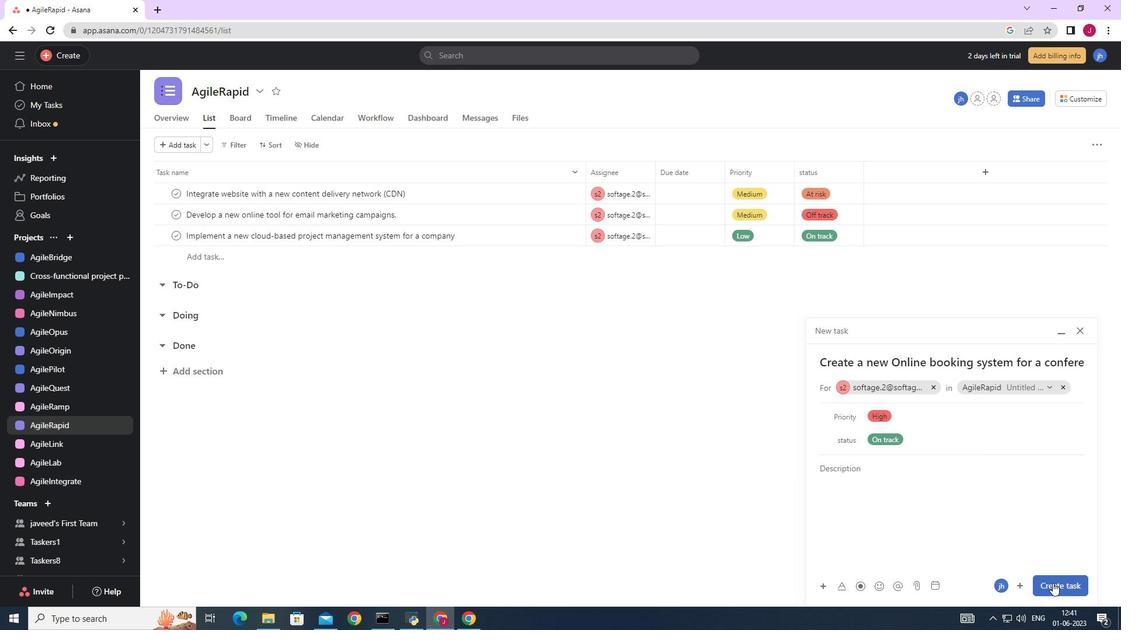 
Action: Mouse moved to (1004, 498)
Screenshot: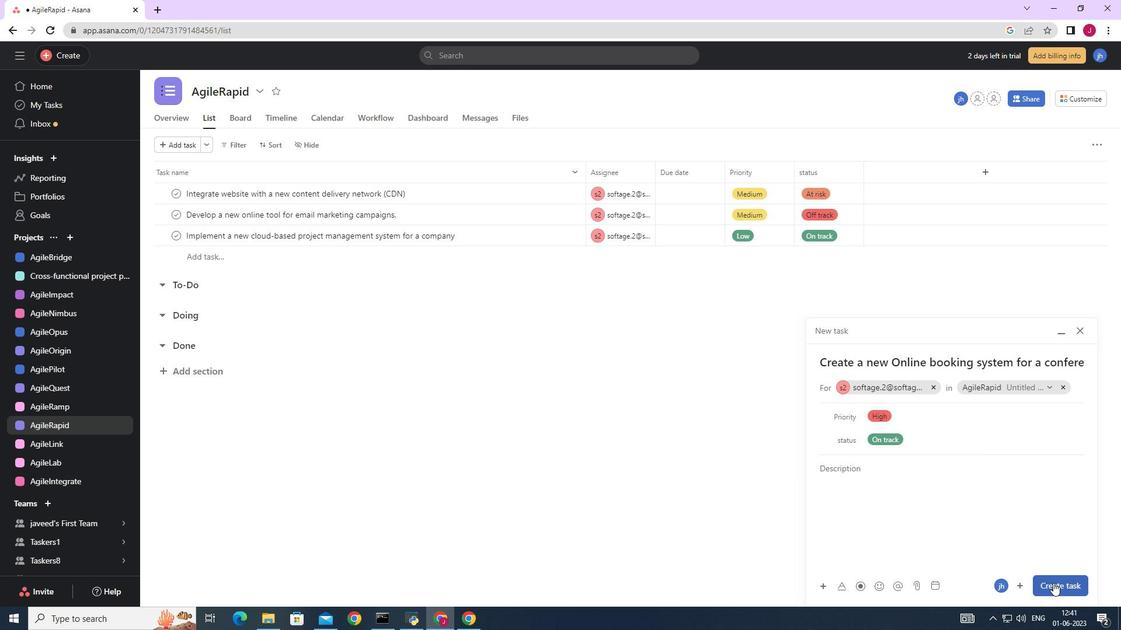 
